 Task: Sort the products by best match.
Action: Mouse moved to (17, 60)
Screenshot: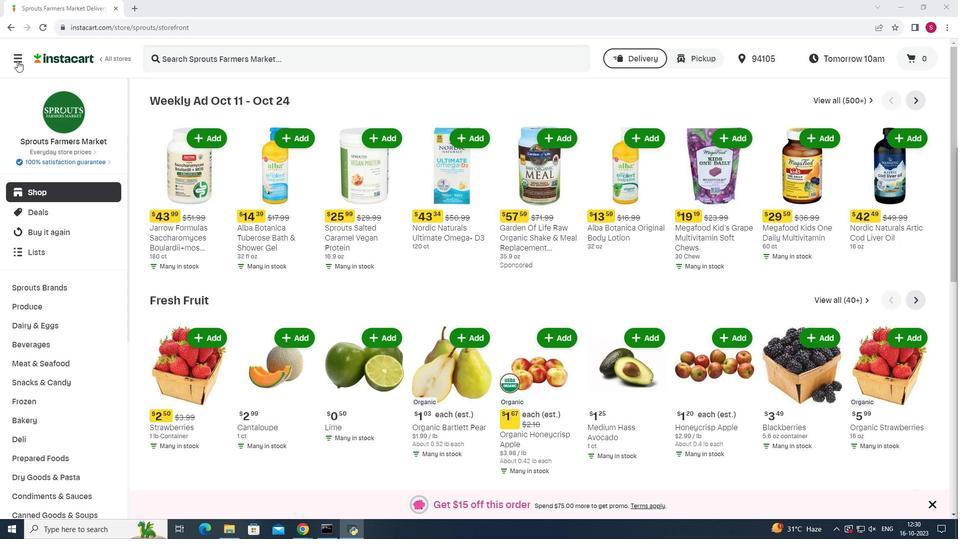 
Action: Mouse pressed left at (17, 60)
Screenshot: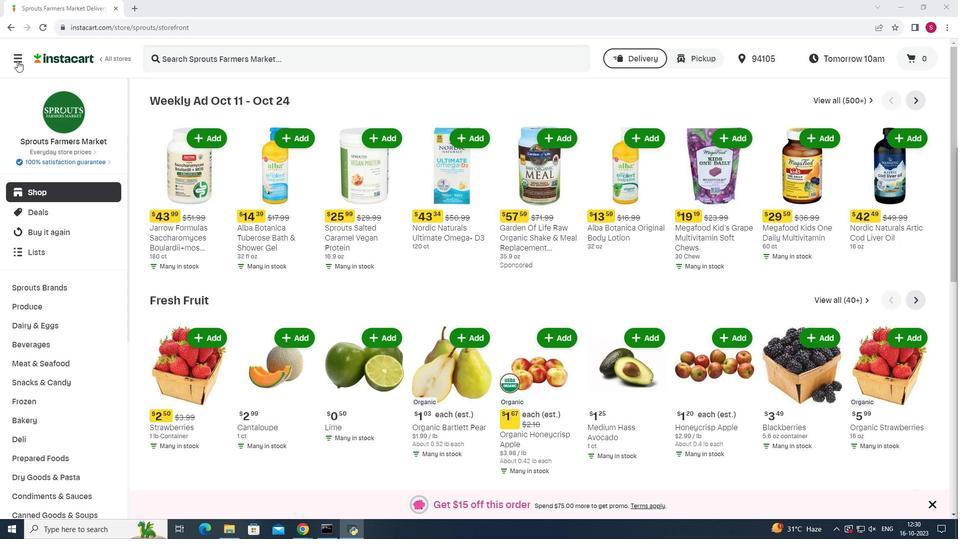 
Action: Mouse moved to (54, 264)
Screenshot: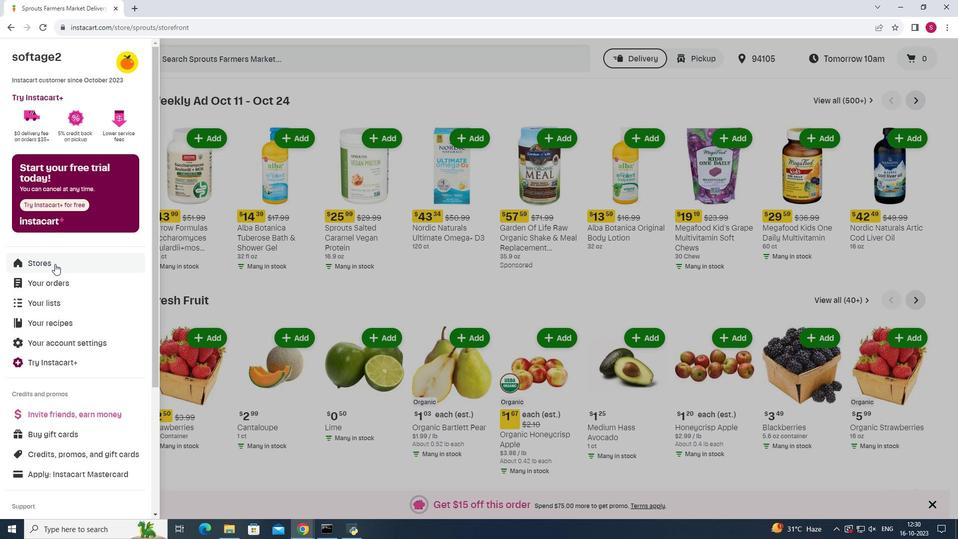 
Action: Mouse pressed left at (54, 264)
Screenshot: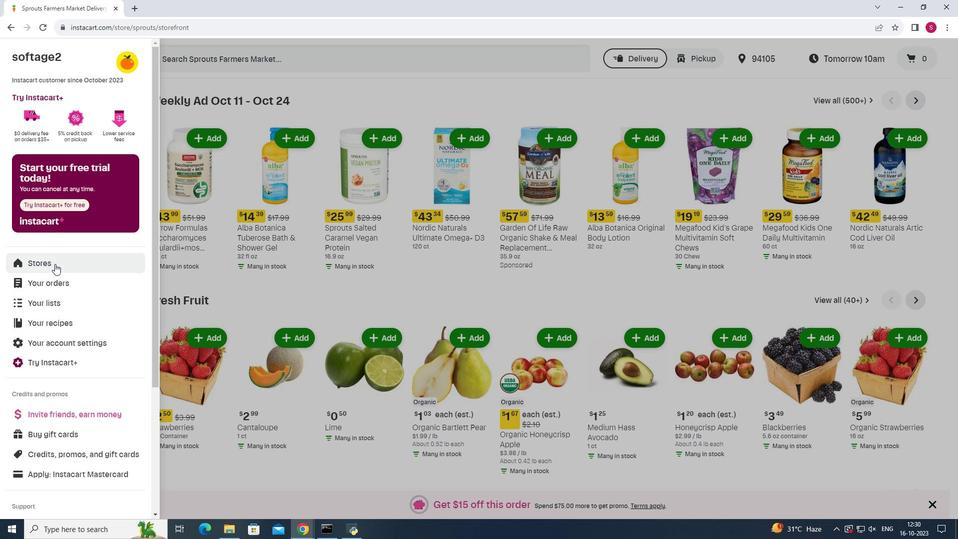 
Action: Mouse moved to (238, 90)
Screenshot: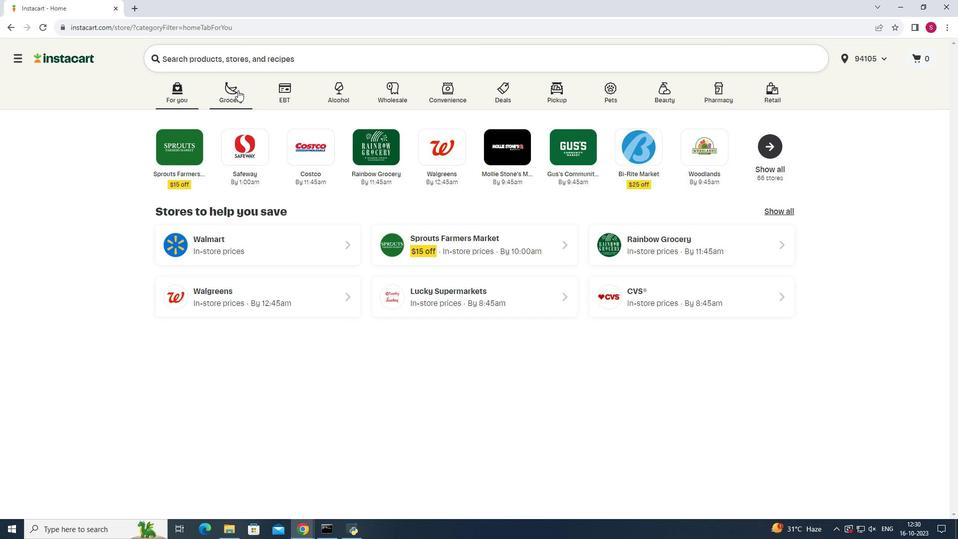 
Action: Mouse pressed left at (238, 90)
Screenshot: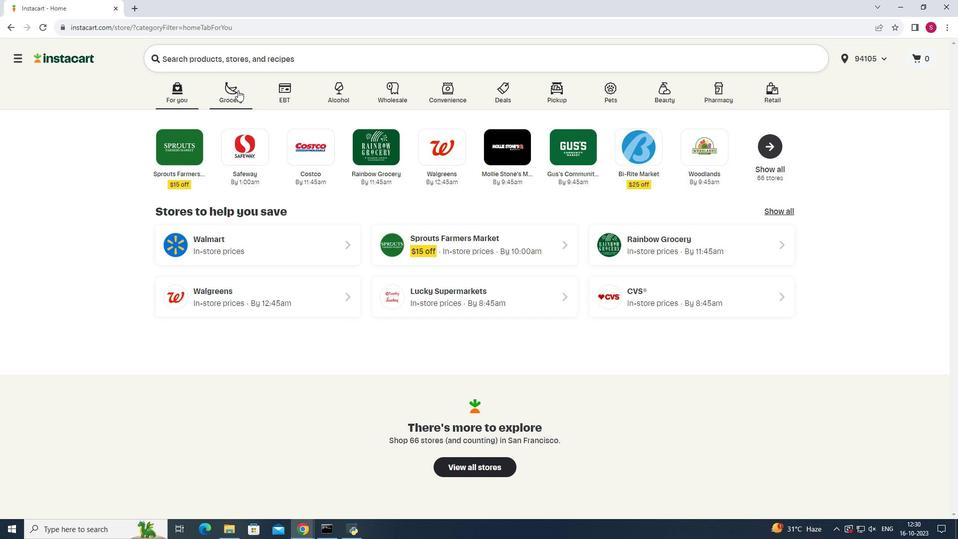 
Action: Mouse moved to (667, 139)
Screenshot: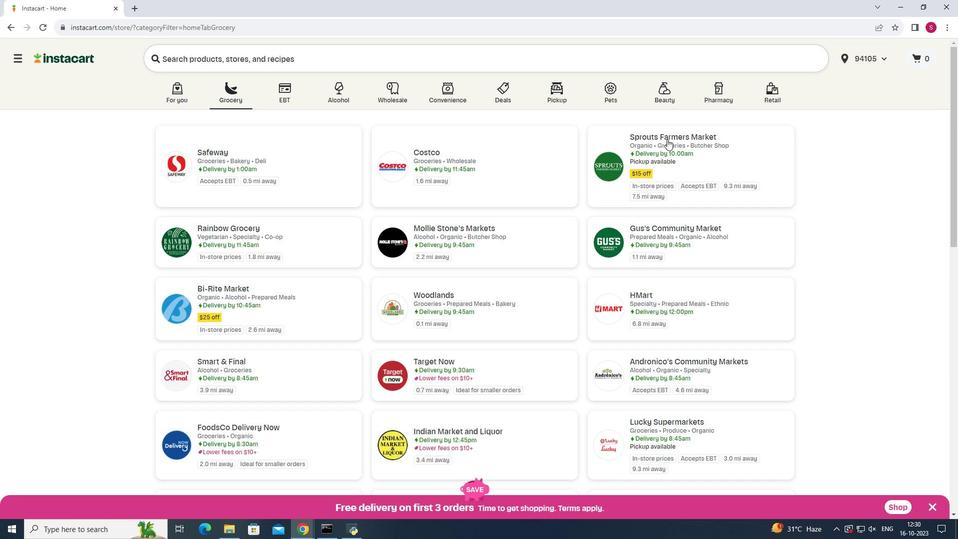 
Action: Mouse pressed left at (667, 139)
Screenshot: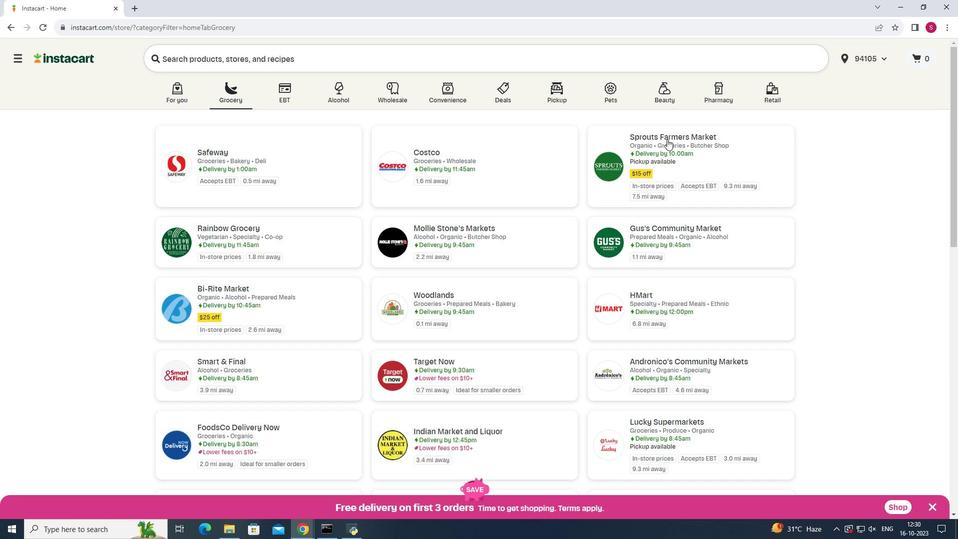 
Action: Mouse moved to (54, 363)
Screenshot: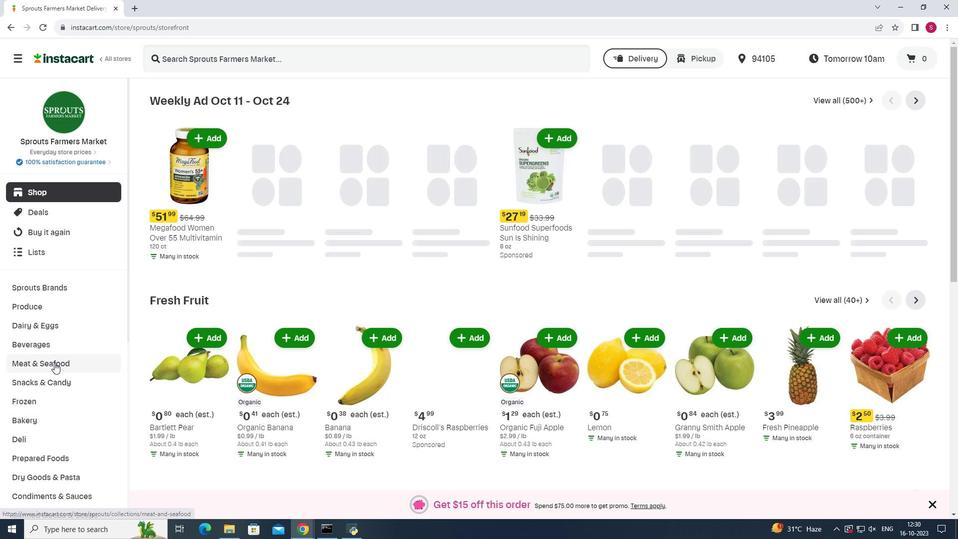 
Action: Mouse pressed left at (54, 363)
Screenshot: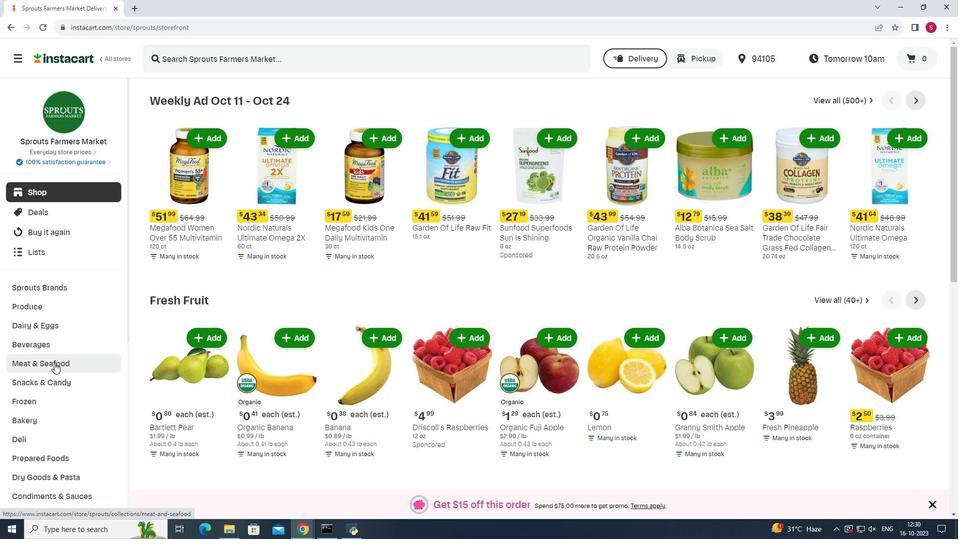 
Action: Mouse moved to (570, 123)
Screenshot: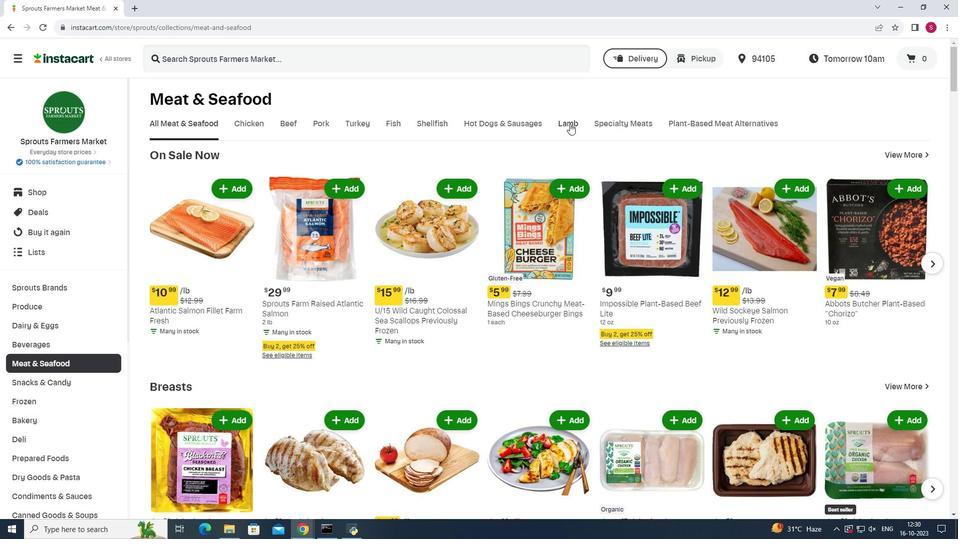 
Action: Mouse pressed left at (570, 123)
Screenshot: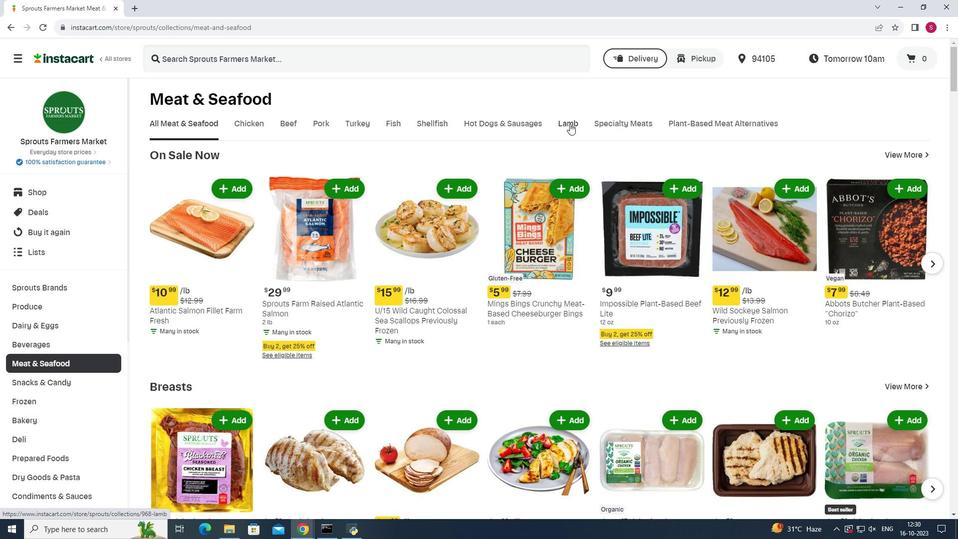
Action: Mouse moved to (926, 155)
Screenshot: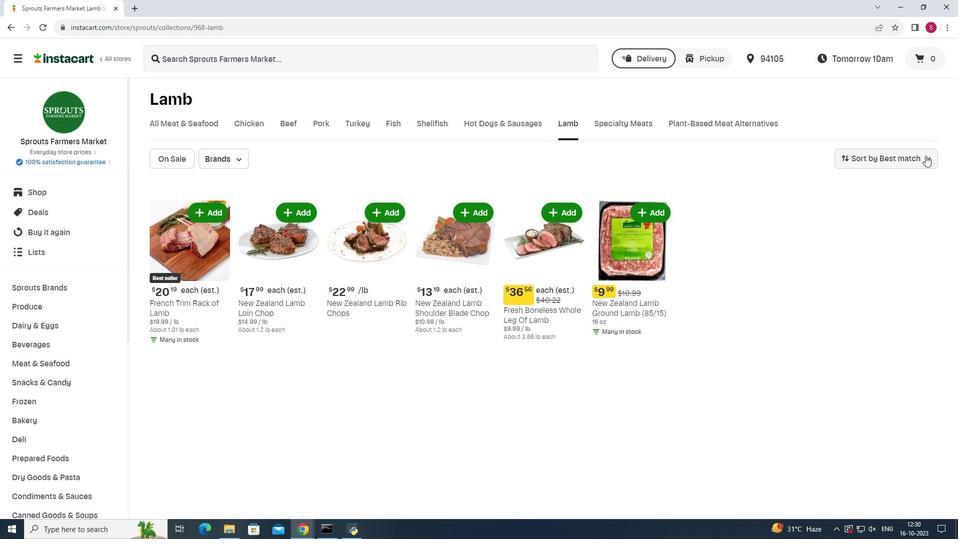 
Action: Mouse pressed left at (926, 155)
Screenshot: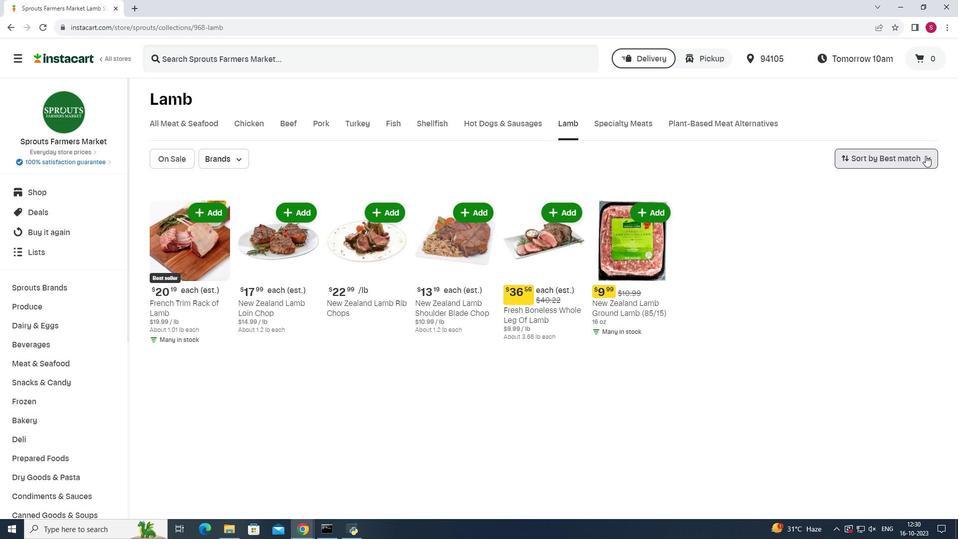
Action: Mouse moved to (881, 186)
Screenshot: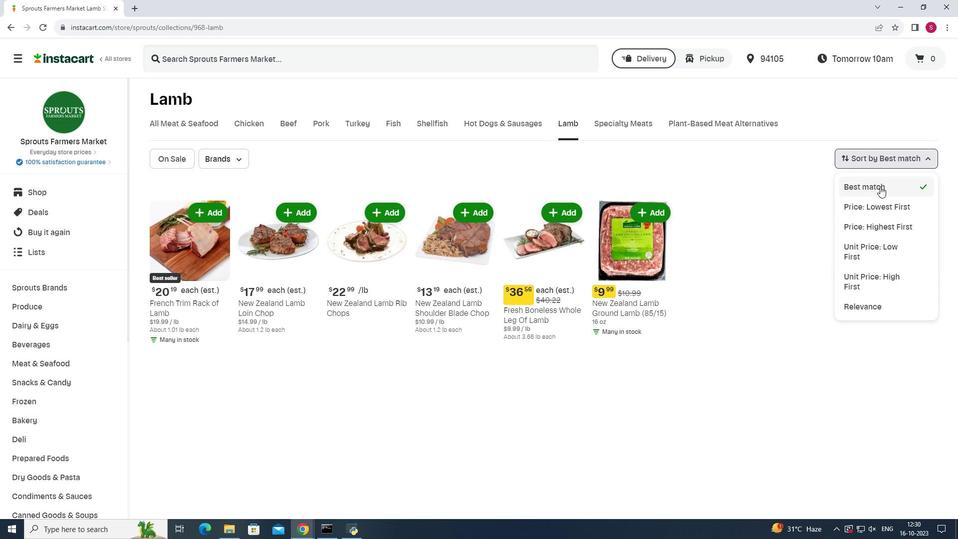
Action: Mouse pressed left at (881, 186)
Screenshot: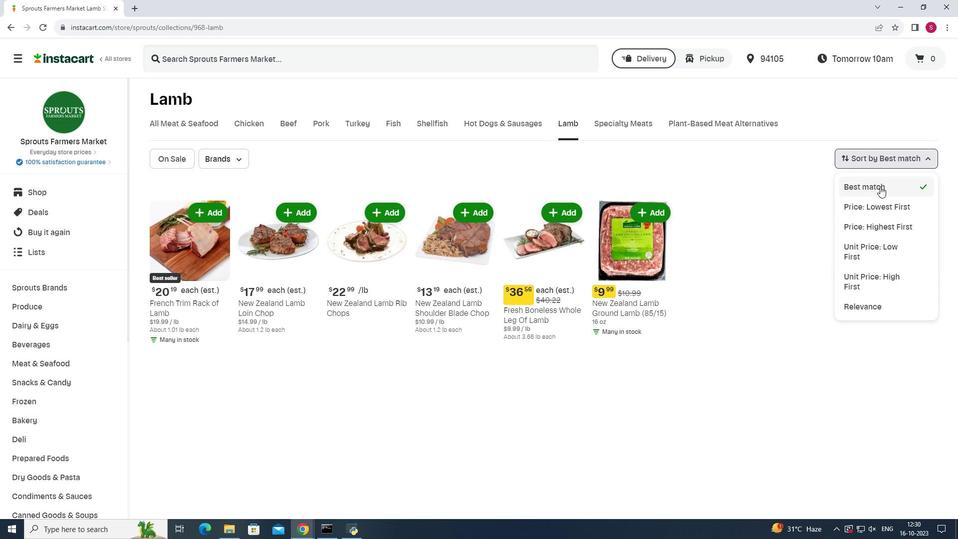 
Action: Mouse moved to (743, 196)
Screenshot: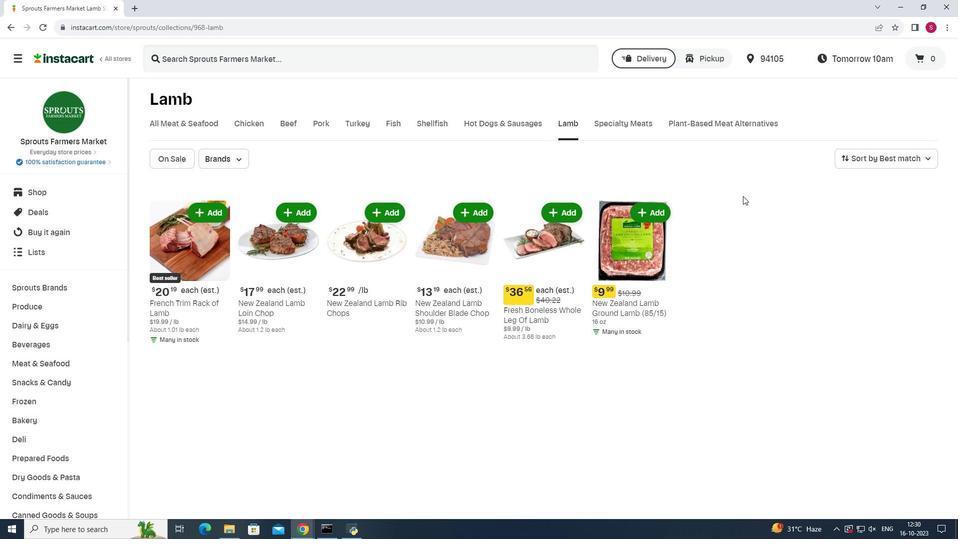 
